 Task: Create a task  Create a feature for users to track and manage their reading lists , assign it to team member softage.10@softage.net in the project WolfTech and update the status of the task to  At Risk , set the priority of the task to Medium.
Action: Mouse moved to (86, 61)
Screenshot: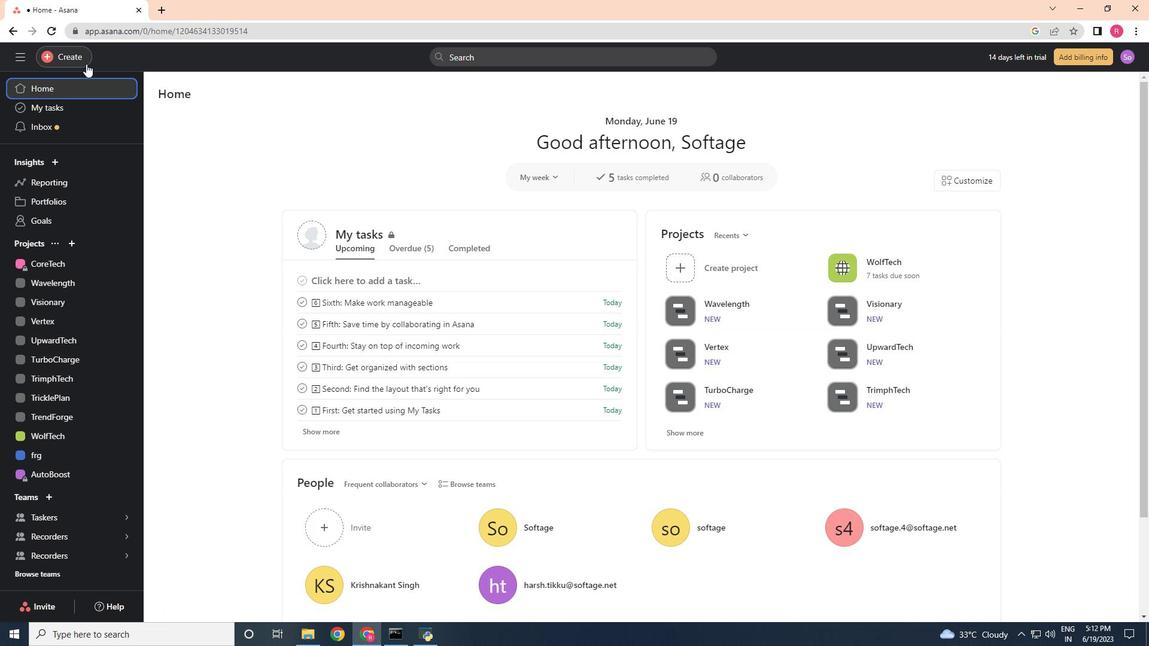 
Action: Mouse pressed left at (86, 61)
Screenshot: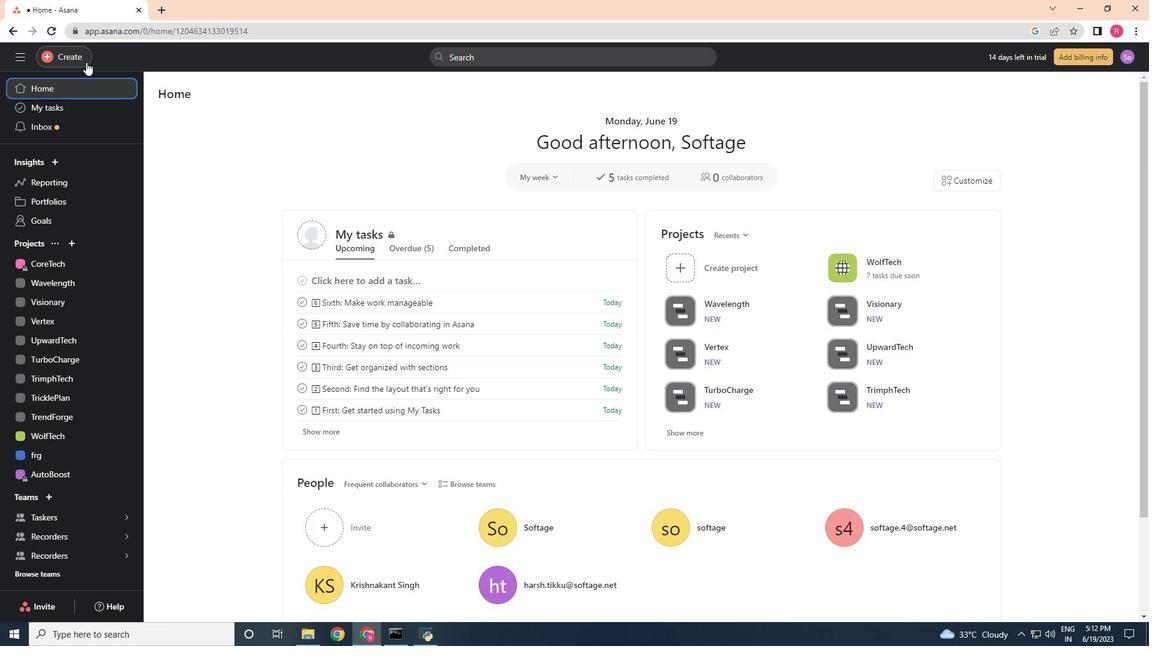 
Action: Mouse moved to (146, 67)
Screenshot: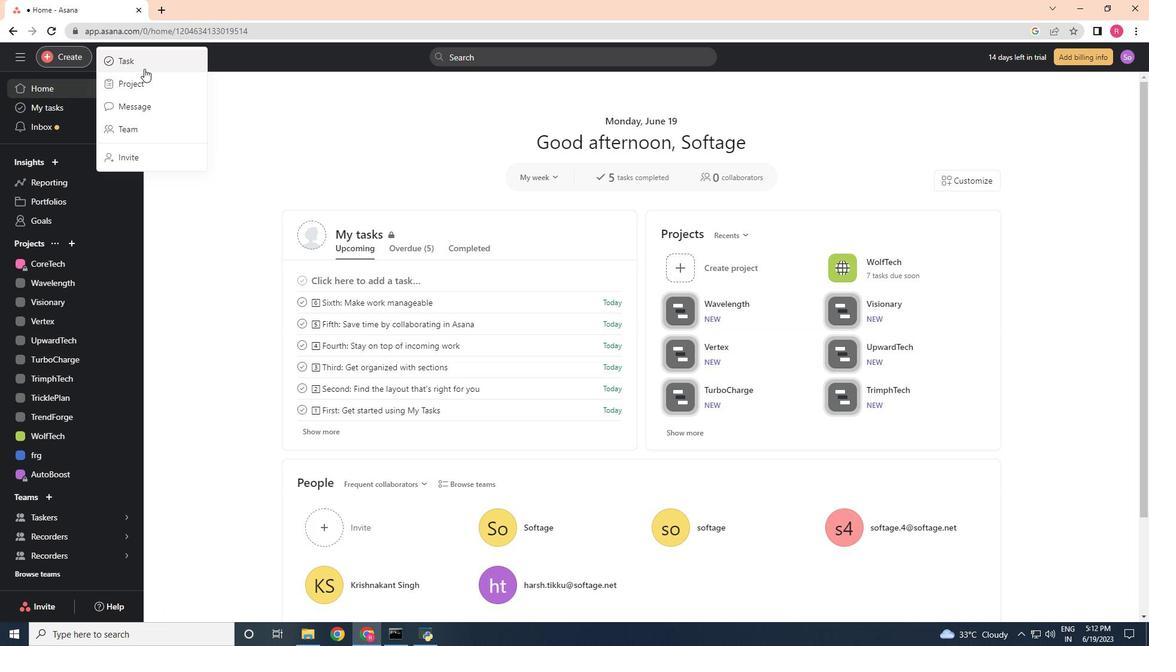 
Action: Mouse pressed left at (146, 67)
Screenshot: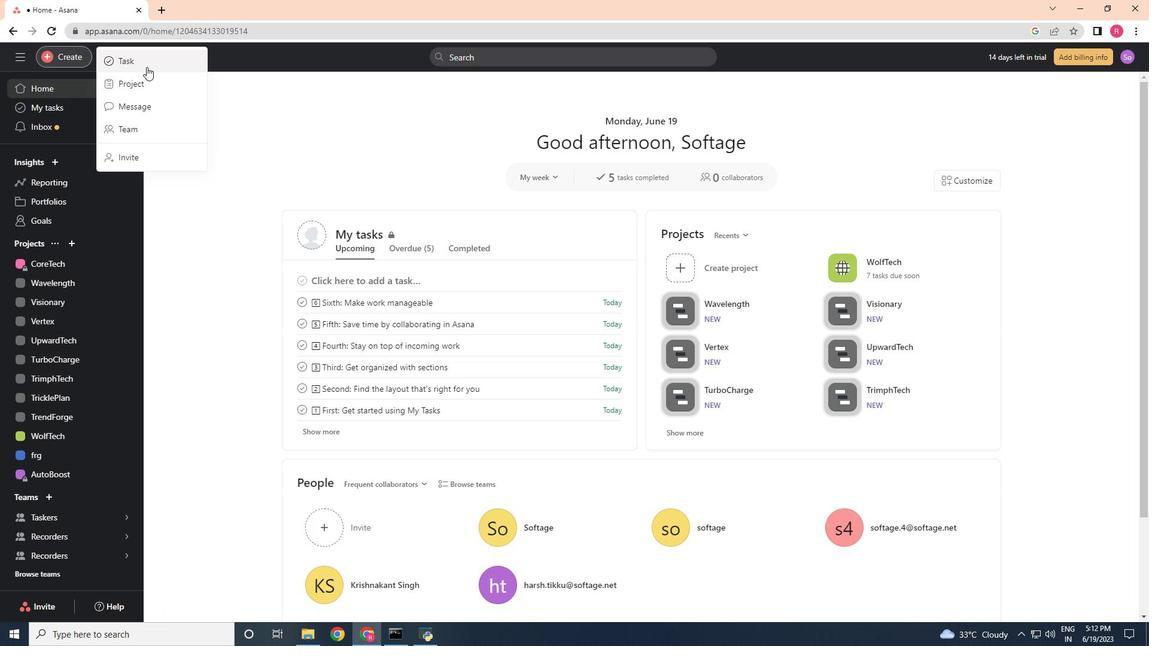 
Action: Mouse moved to (629, 290)
Screenshot: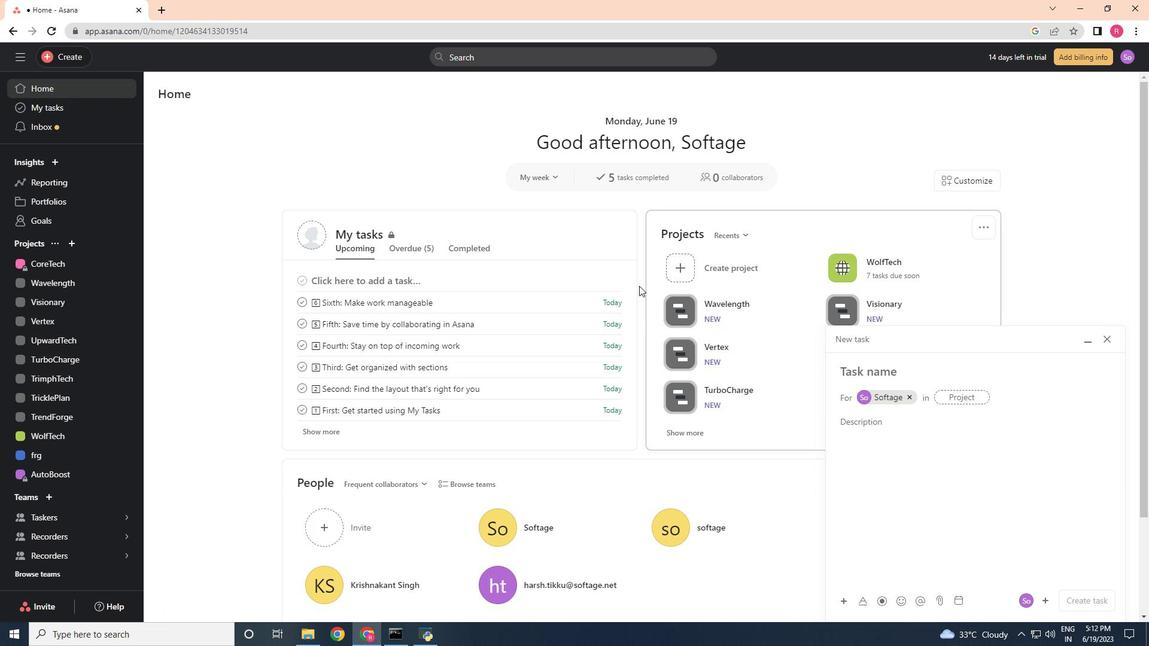 
Action: Key pressed <Key.shift>Create<Key.space>a<Key.space>feature<Key.space>for<Key.space>users<Key.space>to<Key.space>track<Key.space>and<Key.space>manage<Key.space>their<Key.space>readu<Key.backspace>ing<Key.space>lists
Screenshot: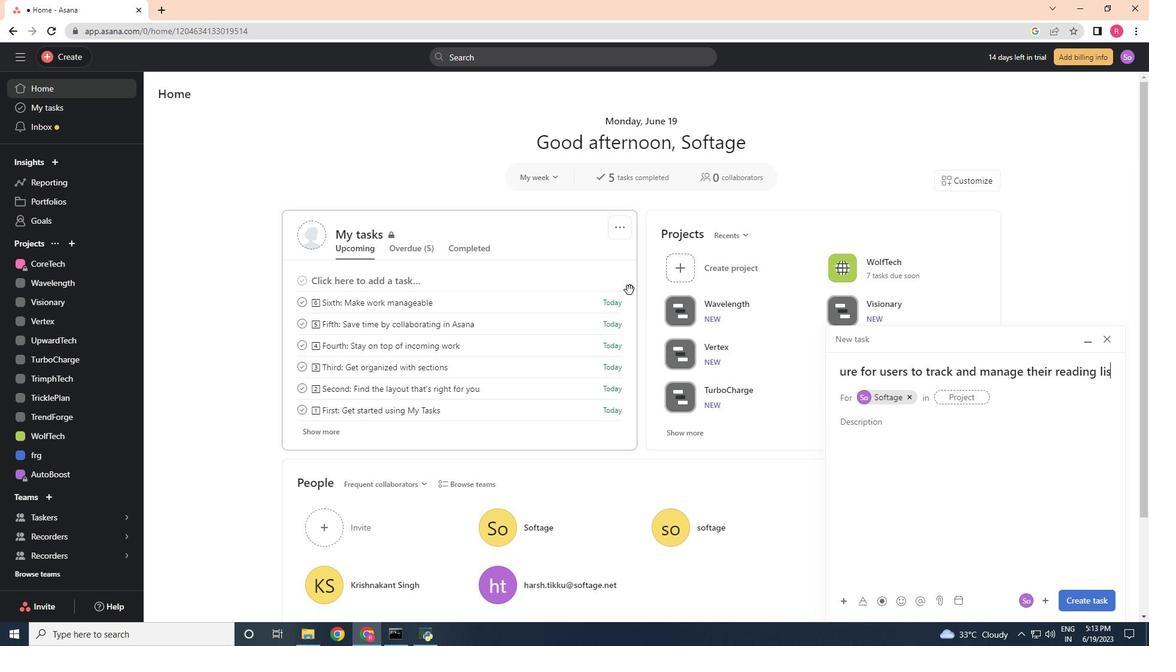
Action: Mouse moved to (913, 394)
Screenshot: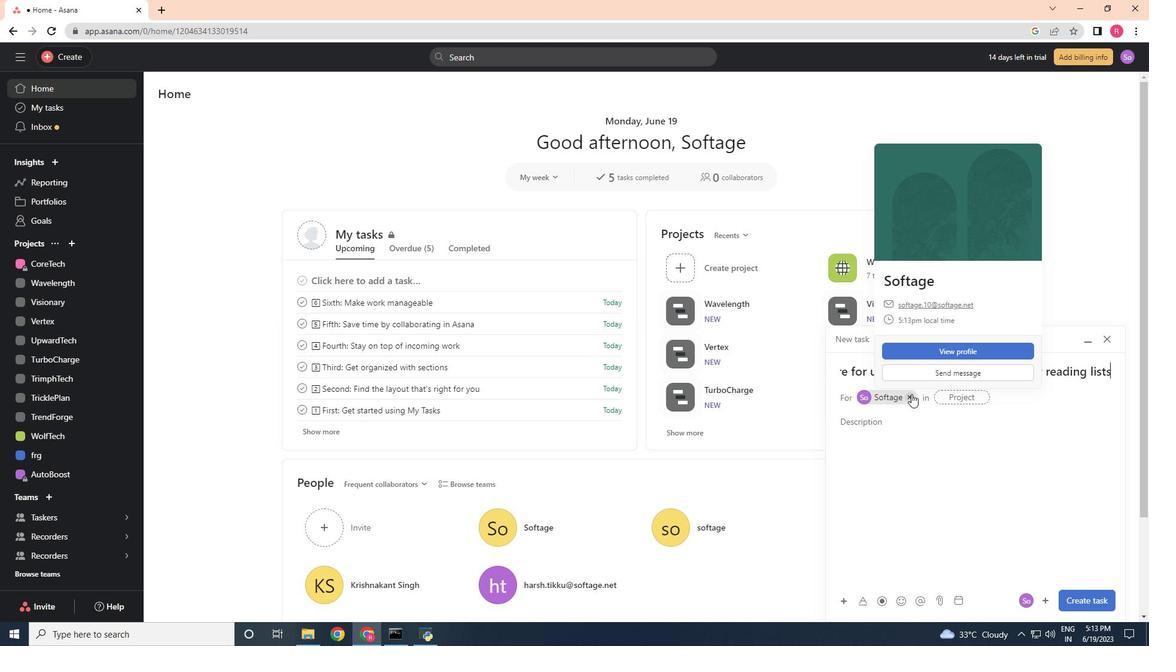
Action: Mouse pressed left at (913, 394)
Screenshot: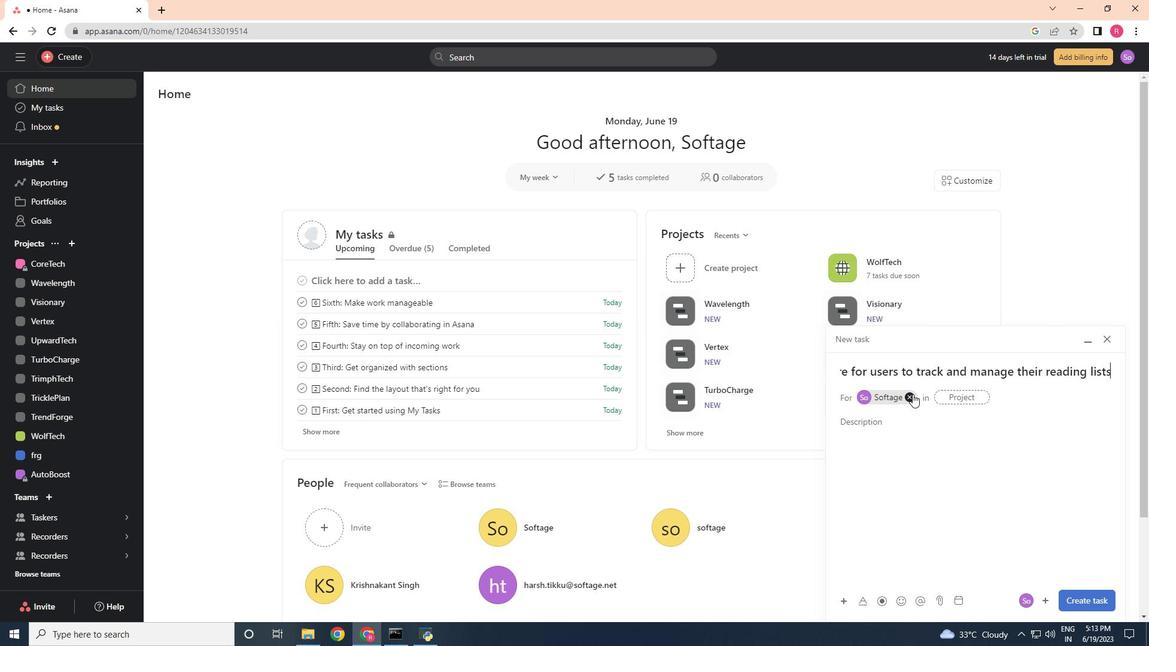 
Action: Mouse moved to (874, 398)
Screenshot: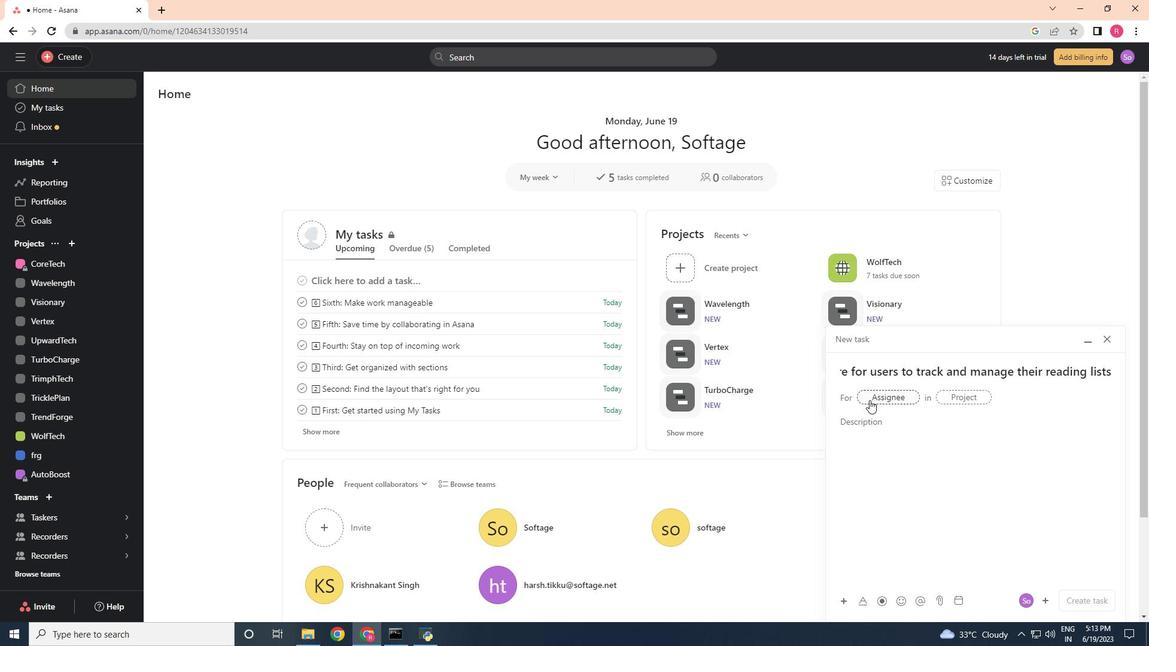 
Action: Mouse pressed left at (874, 398)
Screenshot: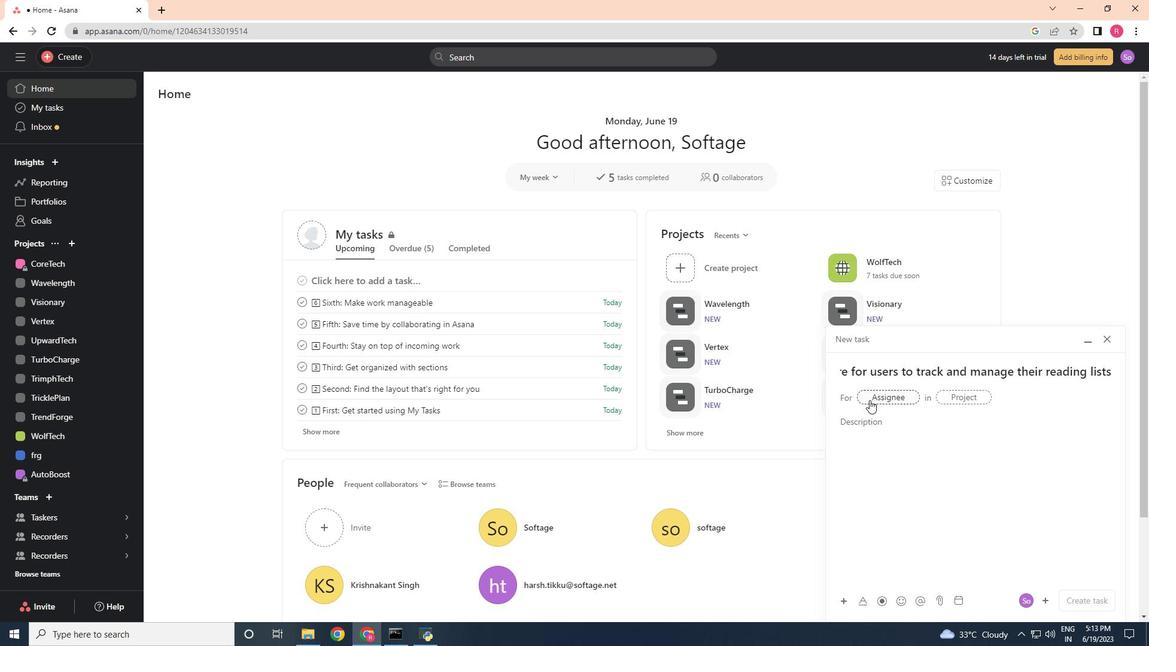 
Action: Mouse moved to (836, 419)
Screenshot: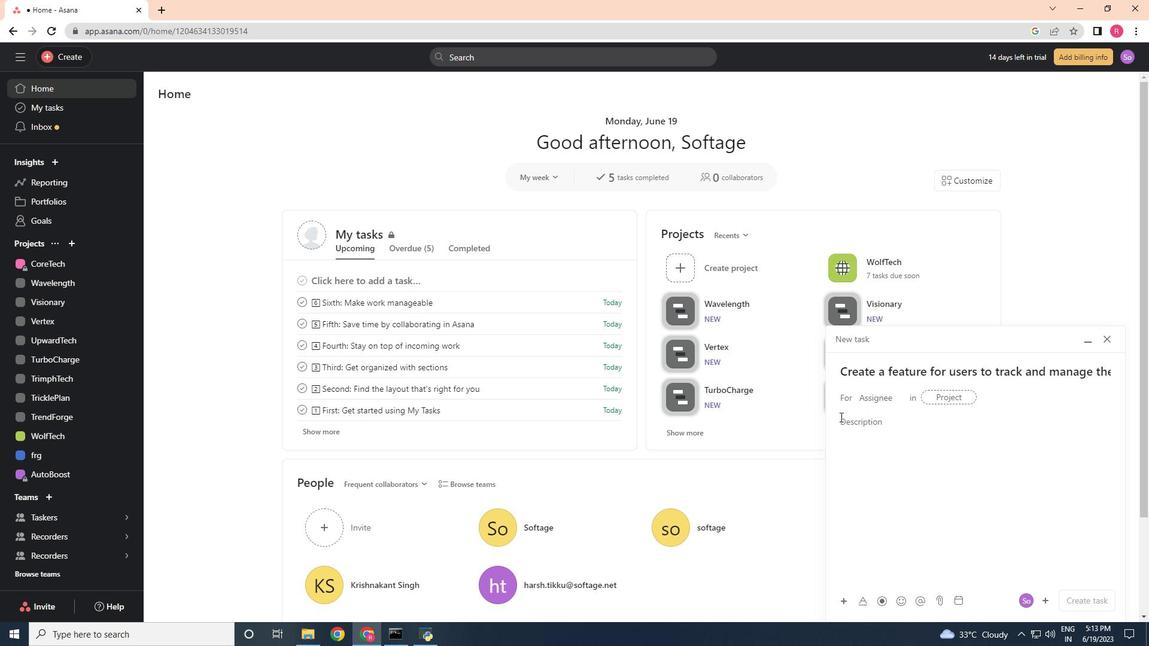 
Action: Key pressed softage.10<Key.shift>@softage.net
Screenshot: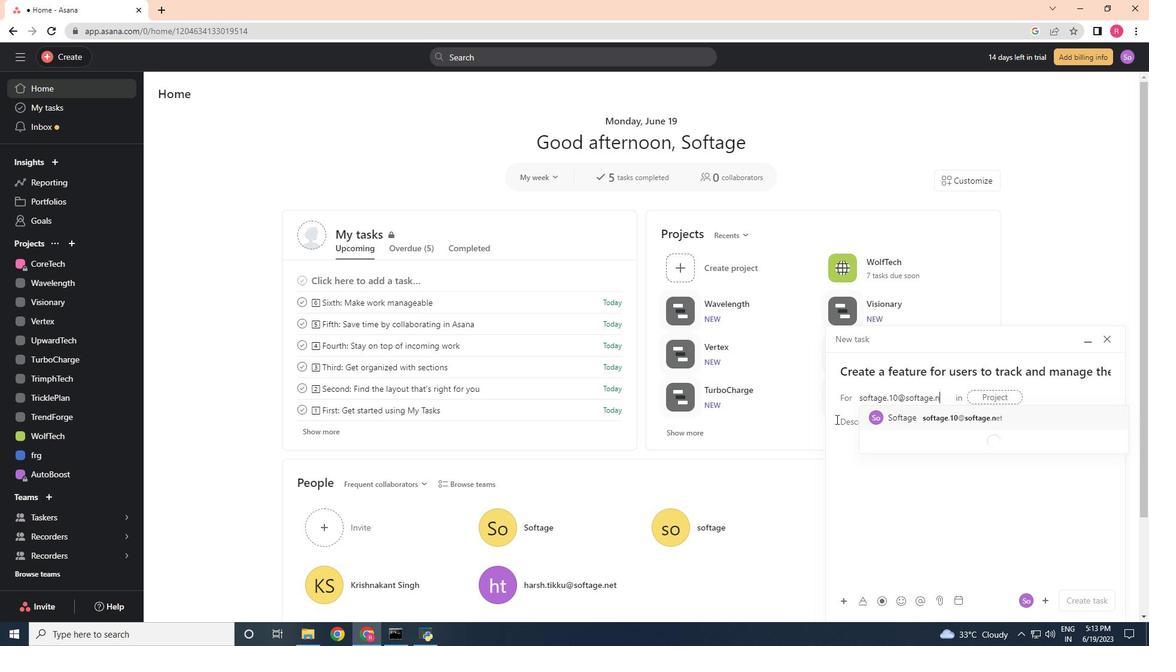 
Action: Mouse moved to (976, 420)
Screenshot: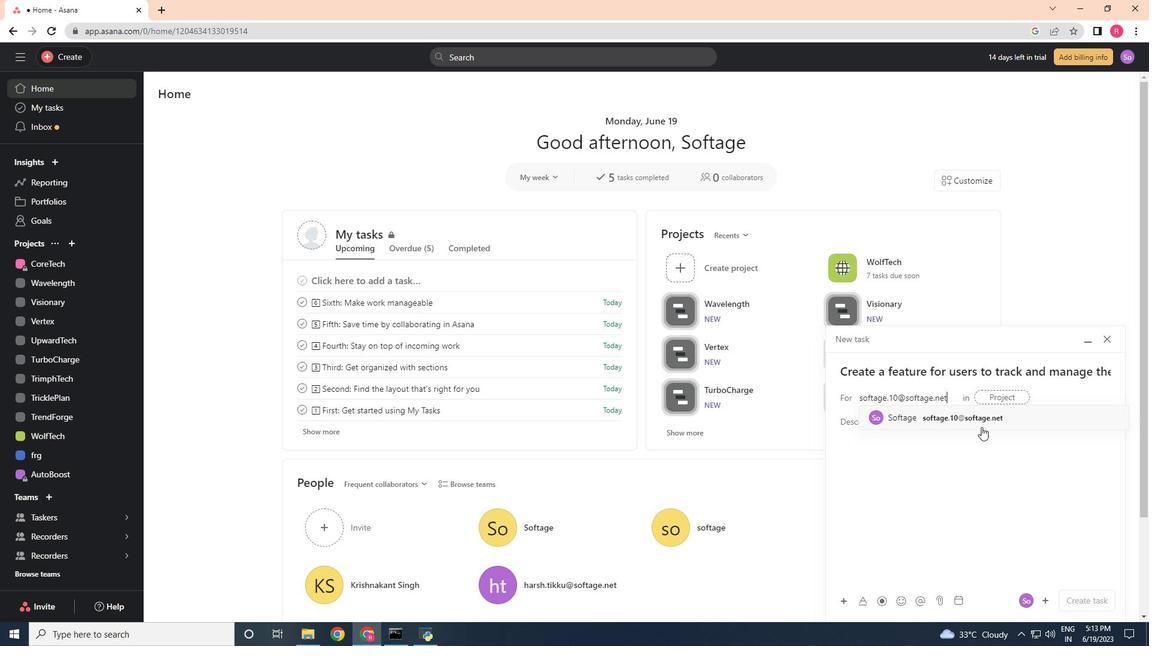 
Action: Mouse pressed left at (976, 420)
Screenshot: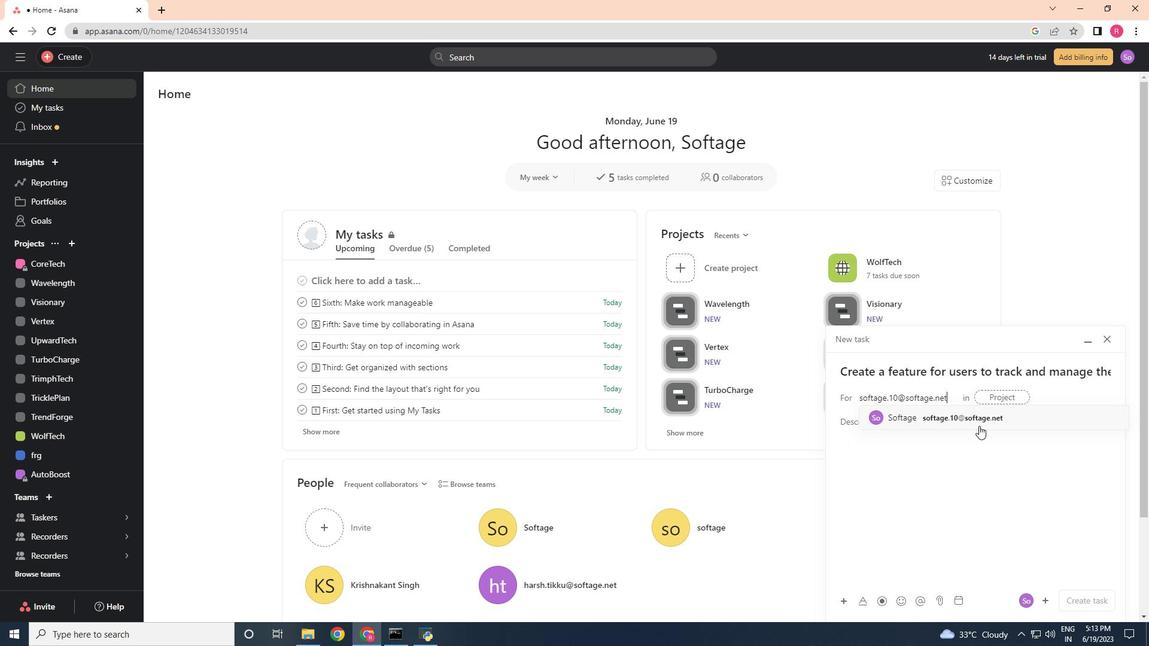 
Action: Mouse moved to (816, 418)
Screenshot: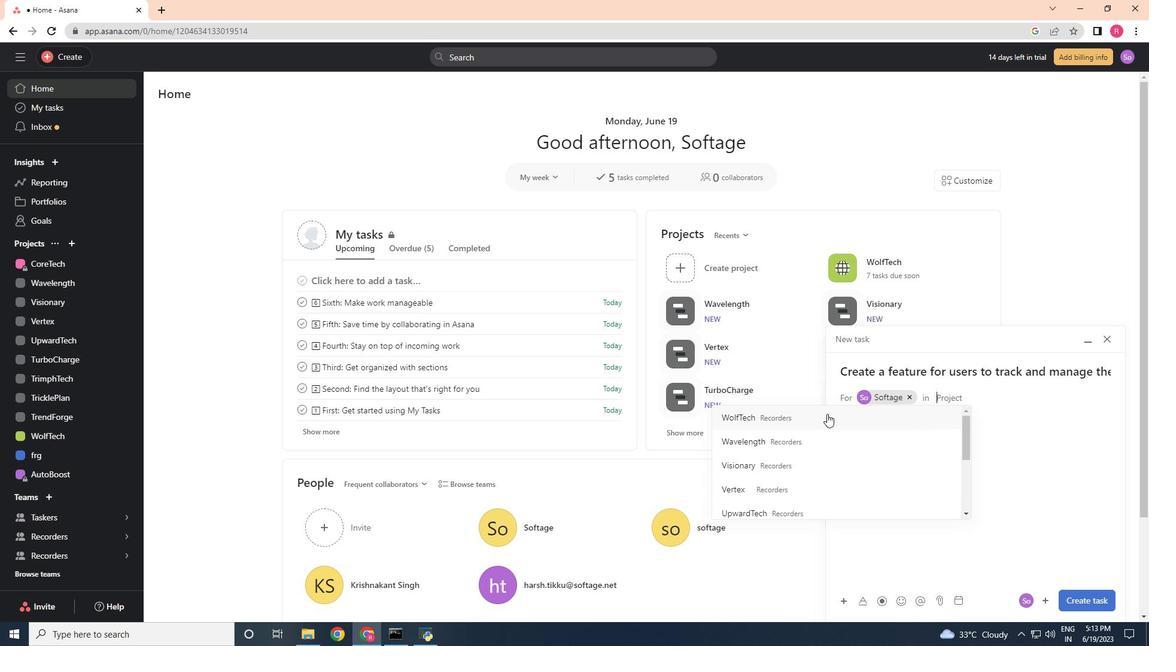 
Action: Mouse pressed left at (816, 418)
Screenshot: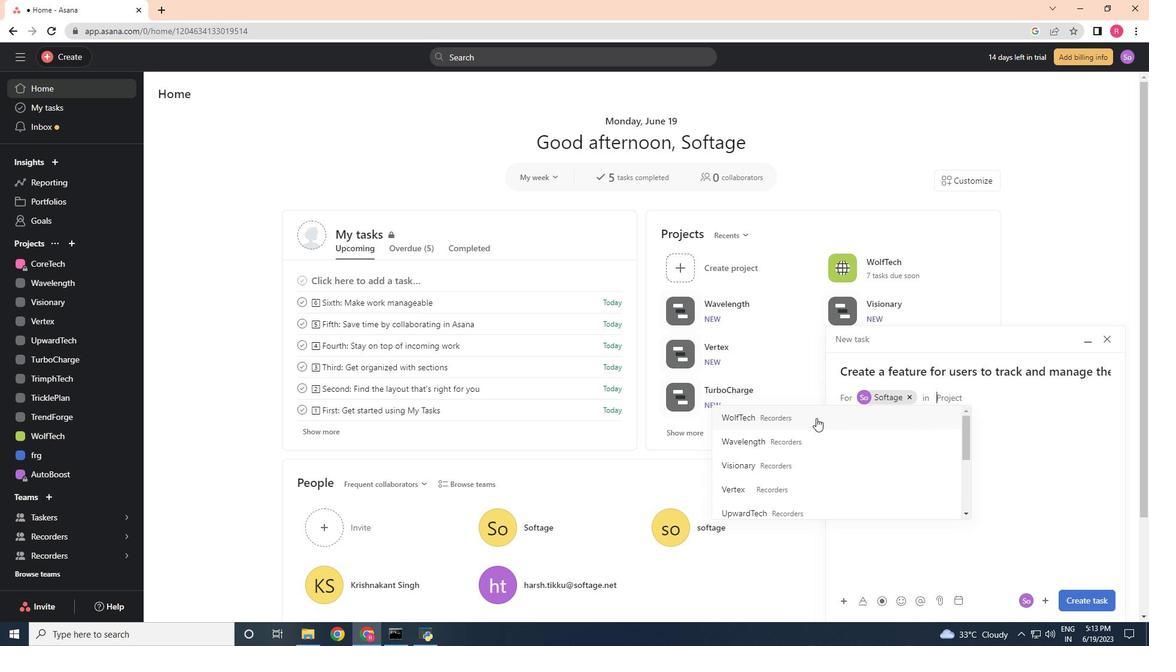 
Action: Mouse moved to (911, 472)
Screenshot: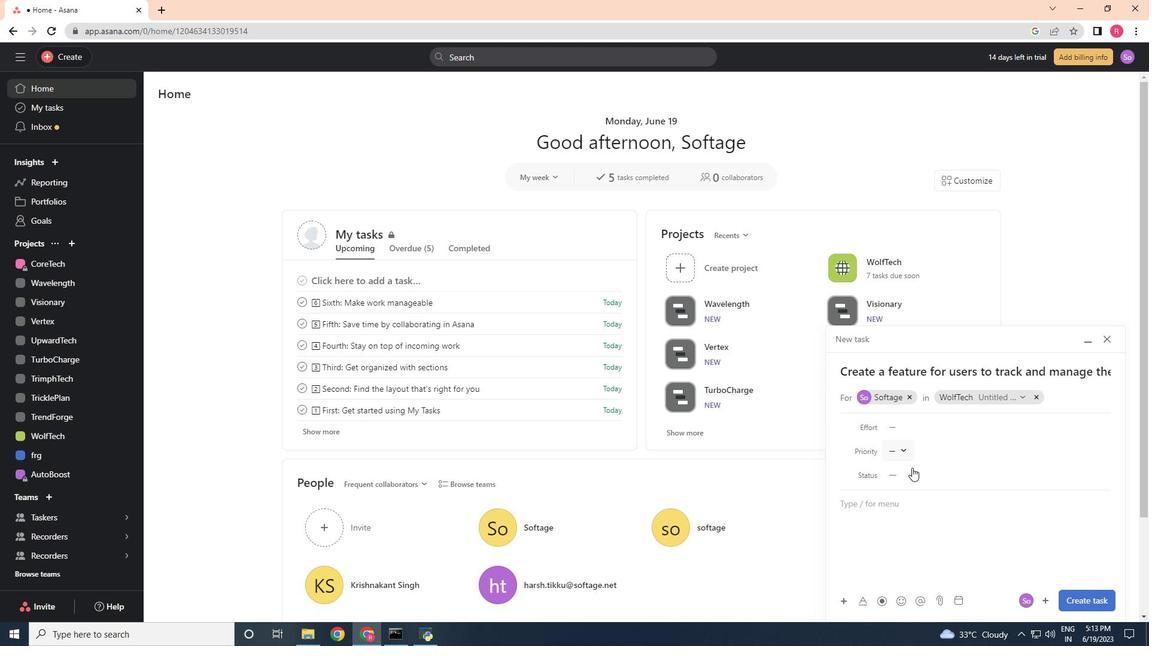 
Action: Mouse pressed left at (911, 472)
Screenshot: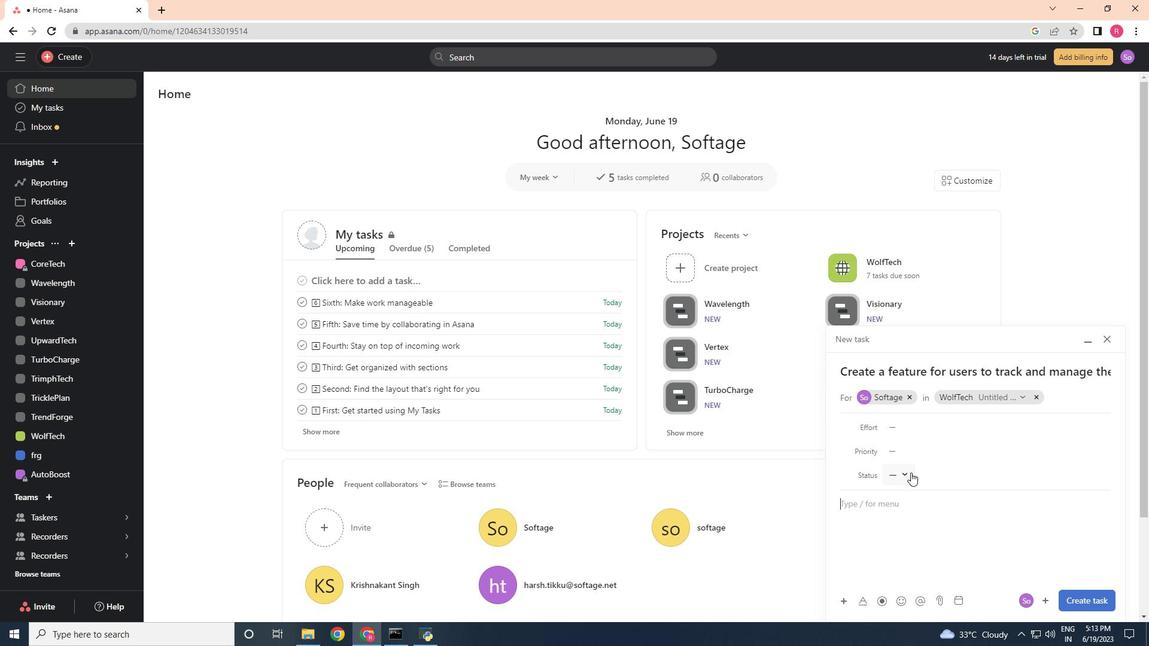 
Action: Mouse moved to (921, 536)
Screenshot: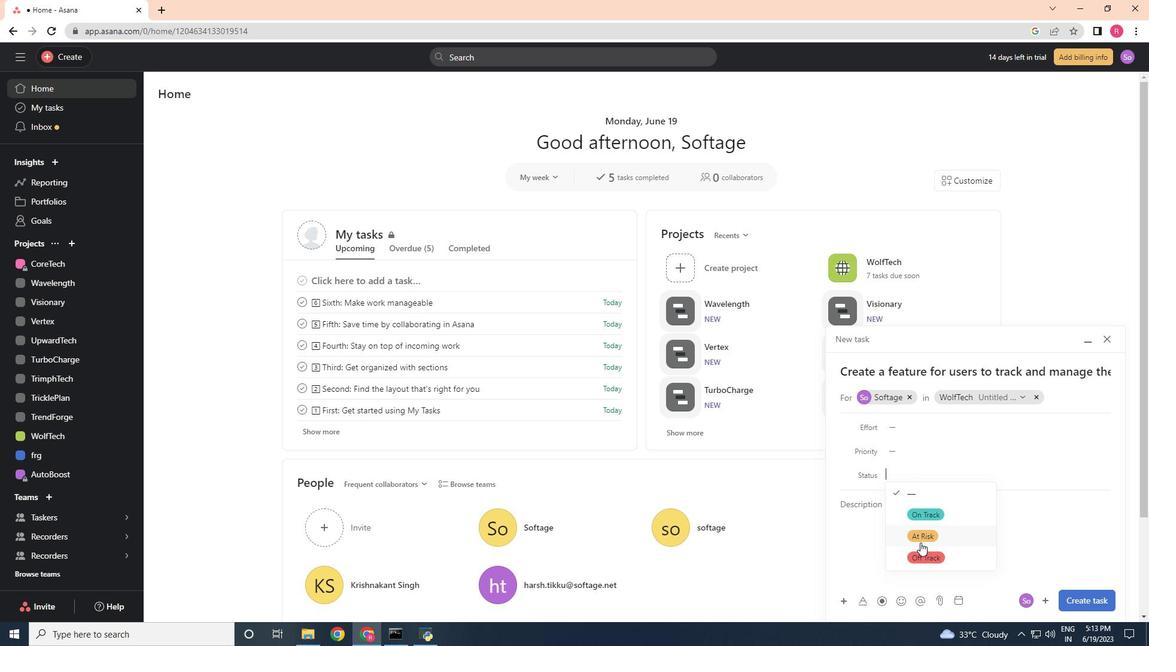 
Action: Mouse pressed left at (921, 536)
Screenshot: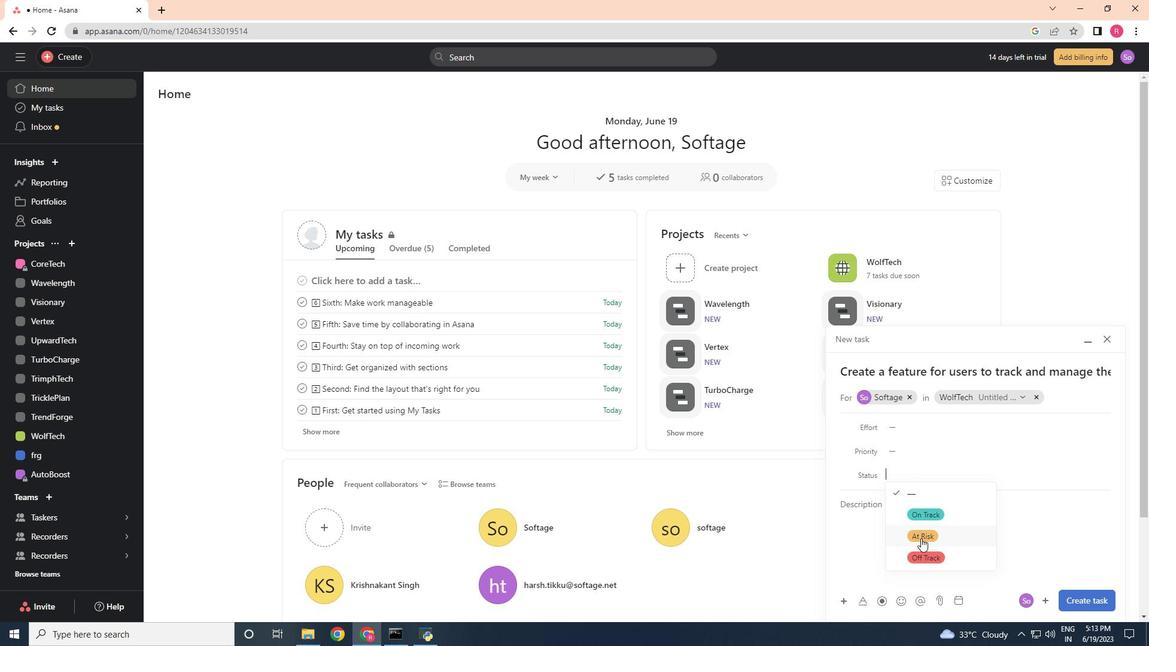 
Action: Mouse moved to (902, 451)
Screenshot: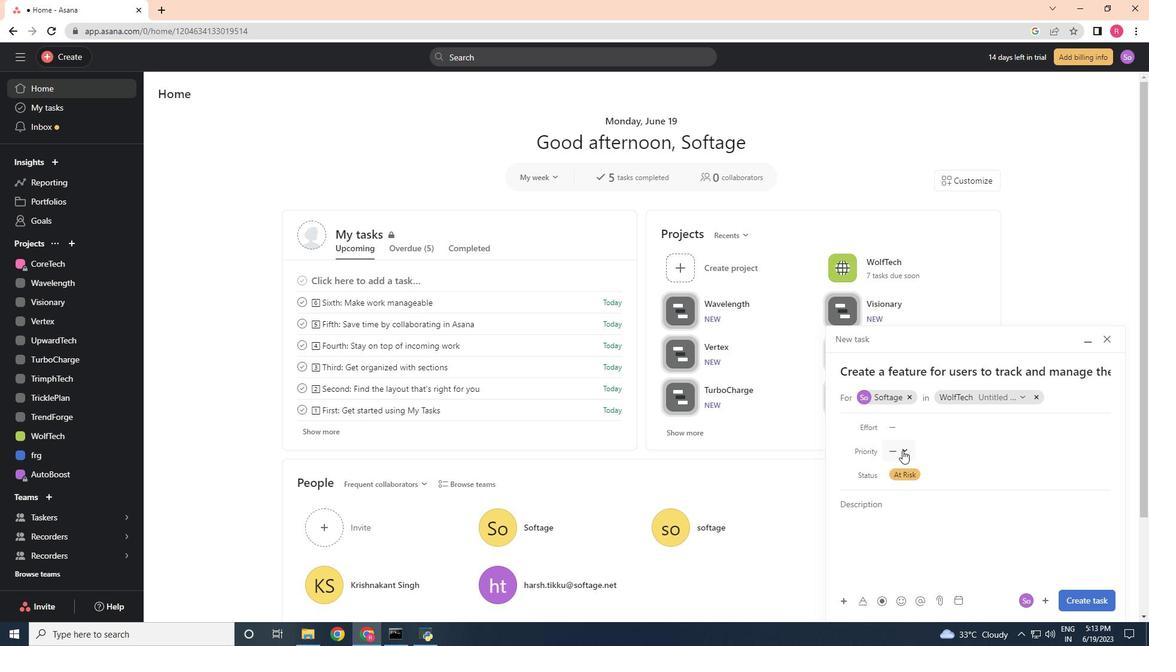 
Action: Mouse pressed left at (902, 451)
Screenshot: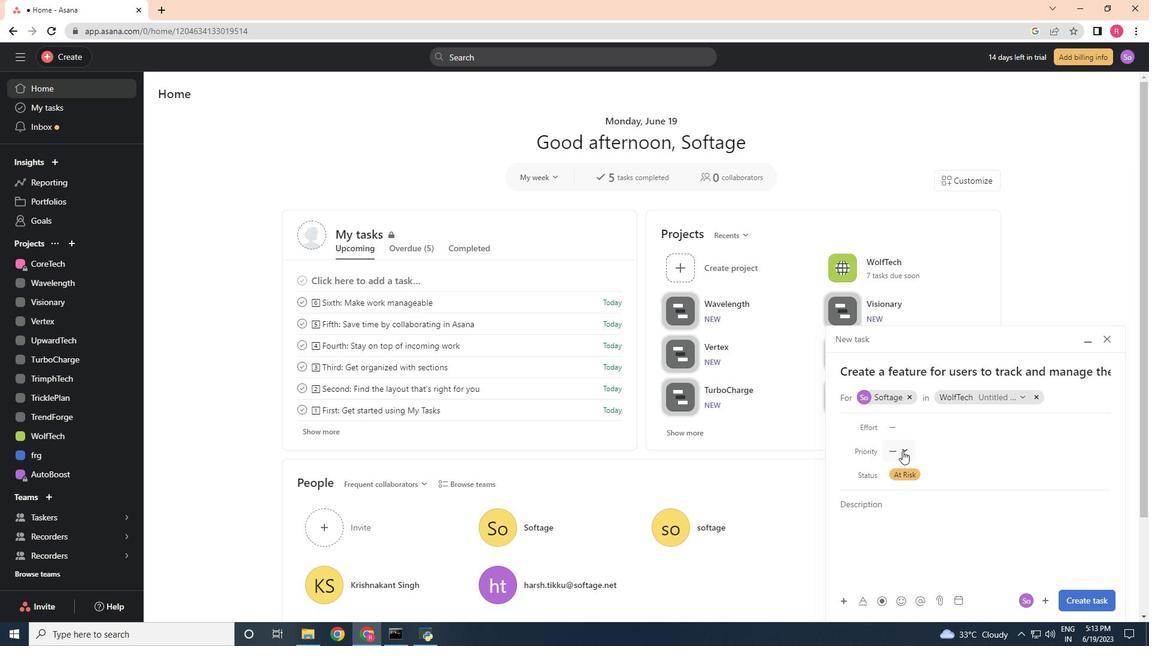 
Action: Mouse moved to (919, 510)
Screenshot: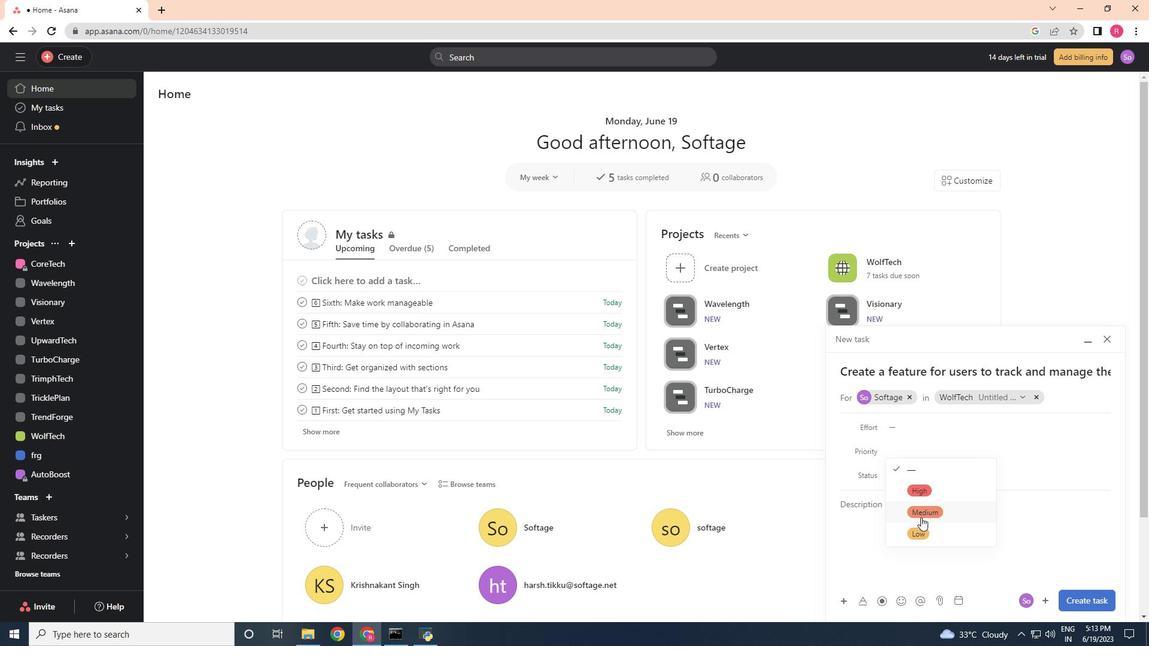 
Action: Mouse pressed left at (919, 510)
Screenshot: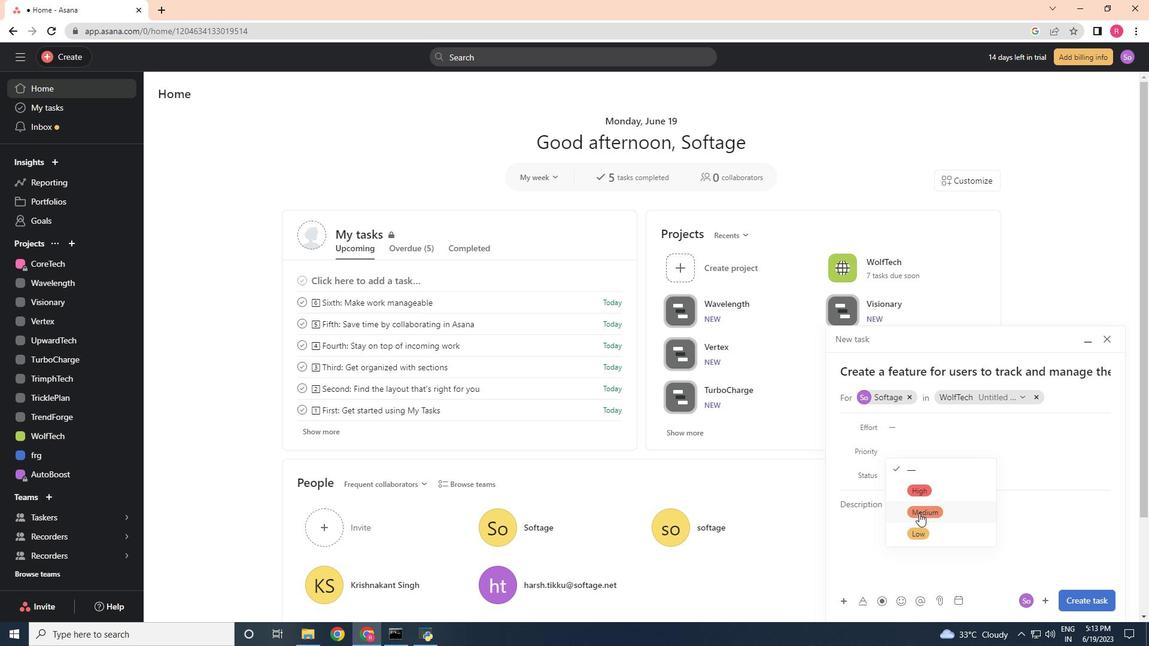 
Action: Mouse moved to (1074, 592)
Screenshot: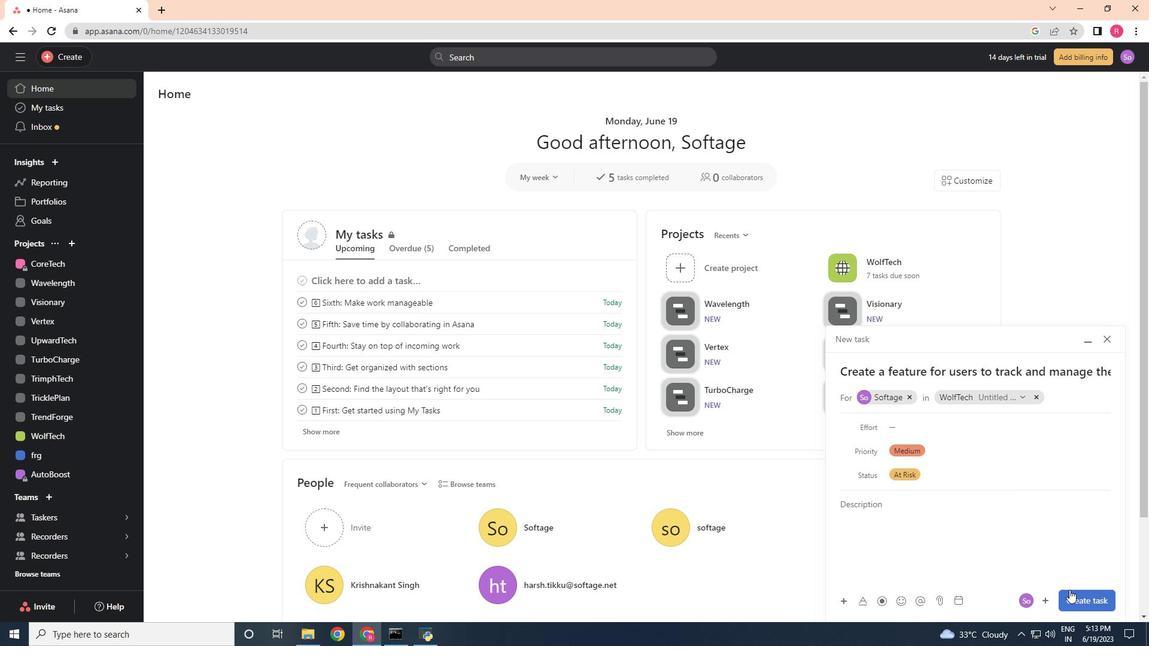 
Action: Mouse pressed left at (1074, 592)
Screenshot: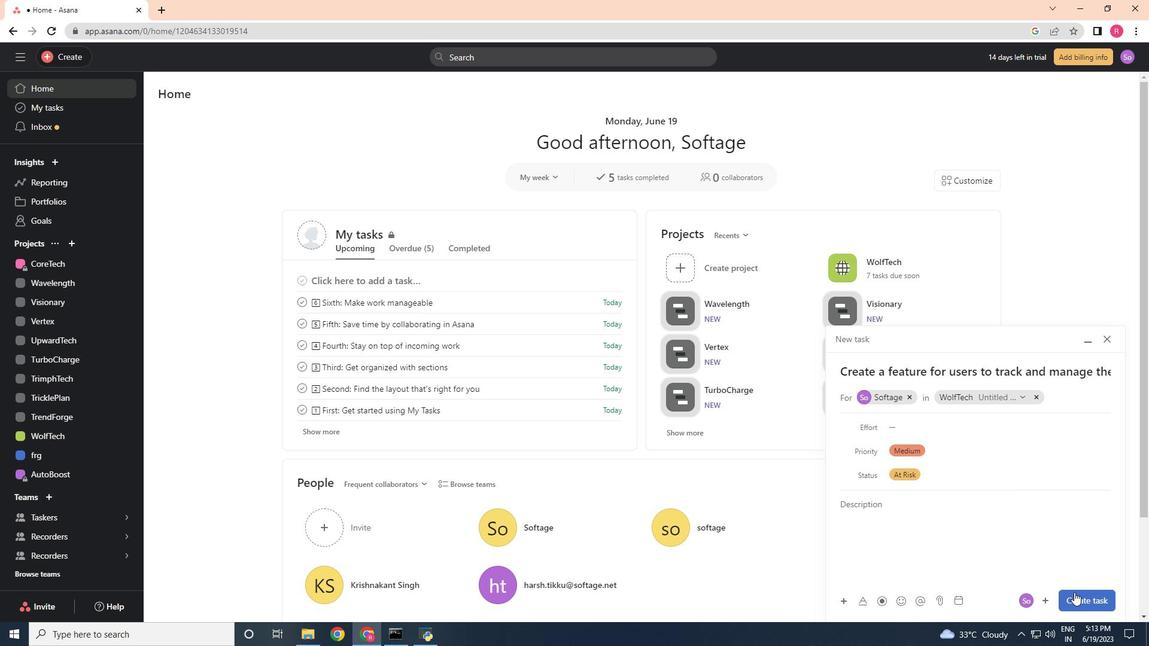 
Action: Mouse moved to (954, 564)
Screenshot: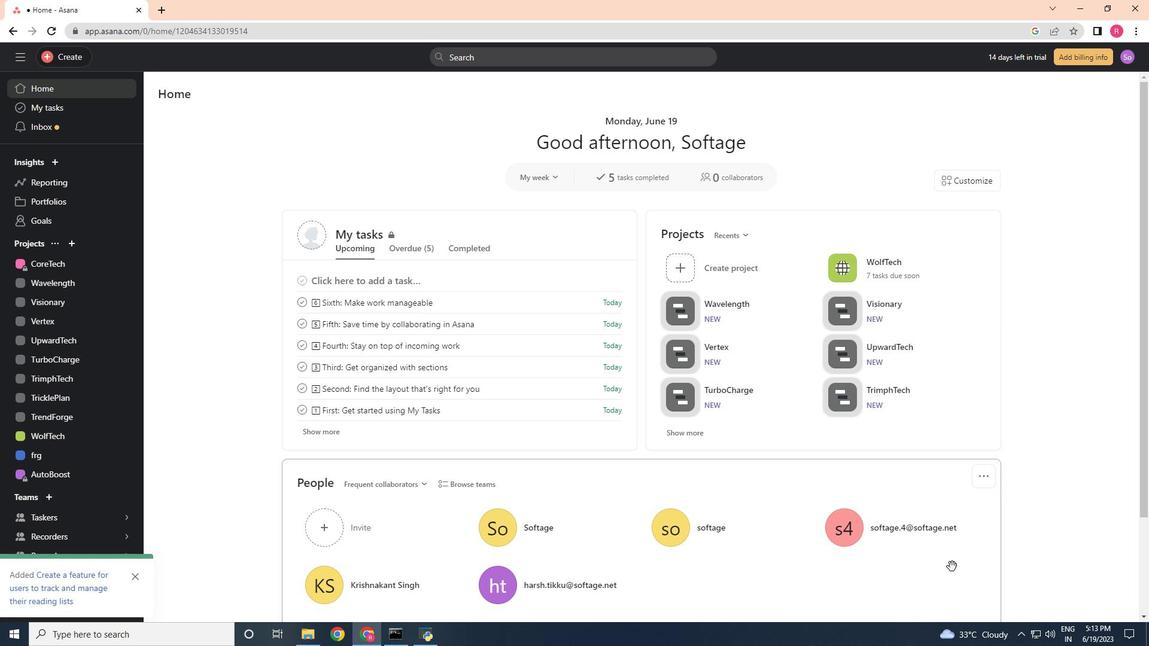 
